 Task: Audio Analysis: Display audio waveform of an audio file.
Action: Mouse moved to (695, 648)
Screenshot: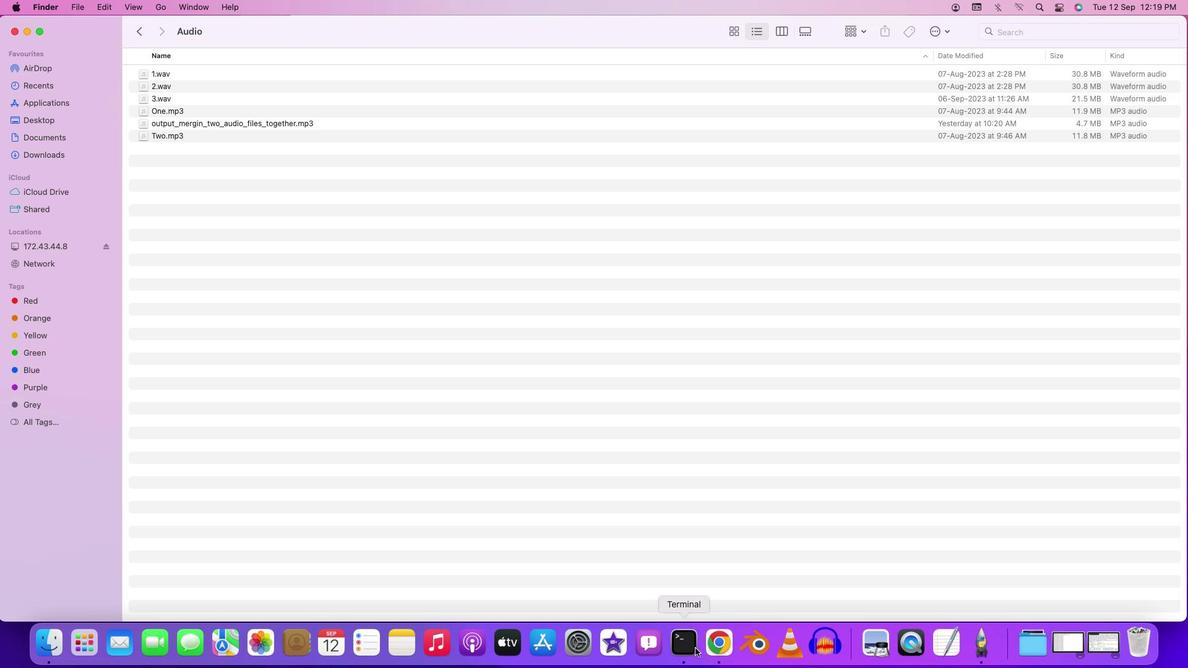 
Action: Mouse pressed right at (695, 648)
Screenshot: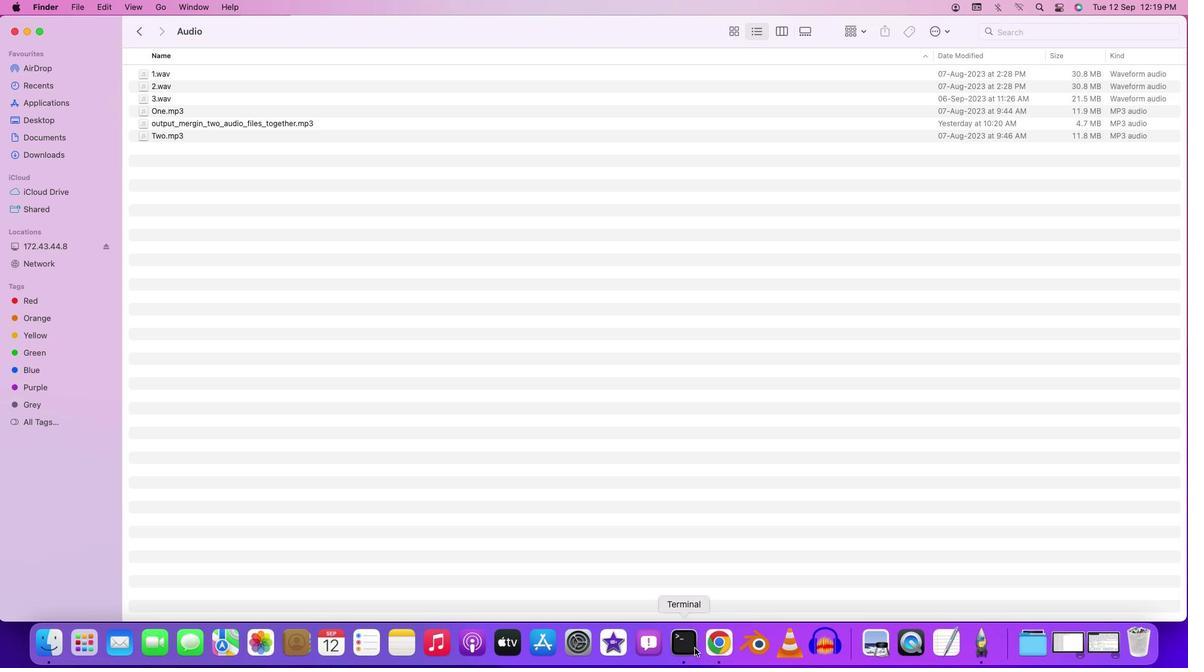 
Action: Mouse moved to (710, 489)
Screenshot: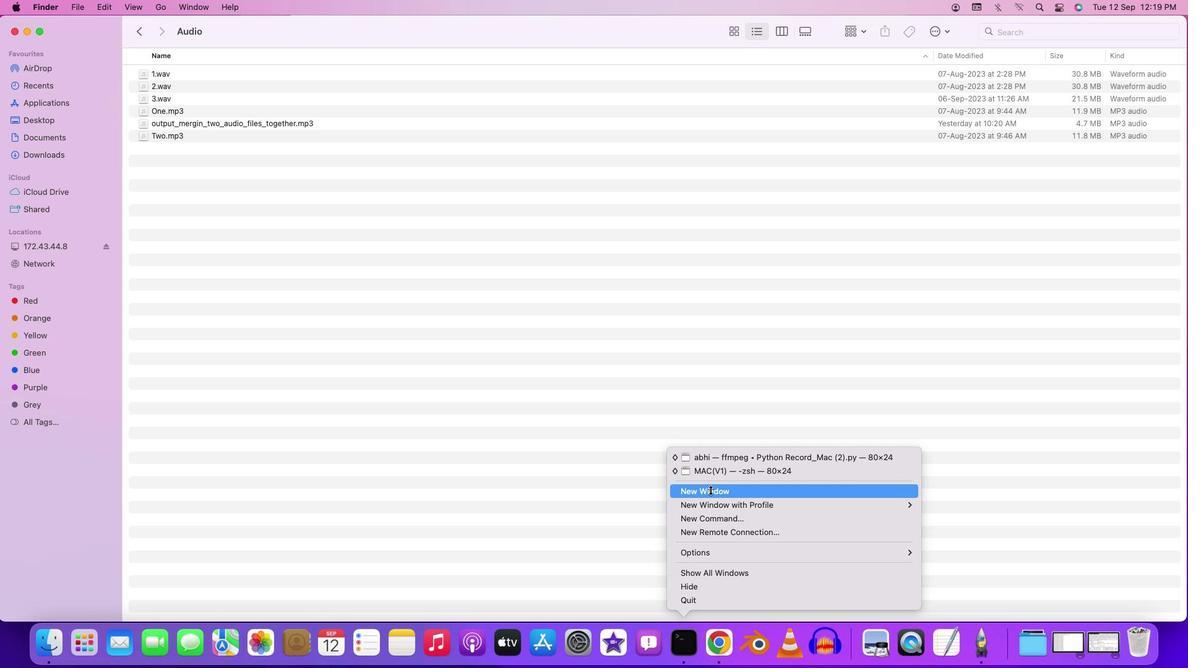 
Action: Mouse pressed left at (710, 489)
Screenshot: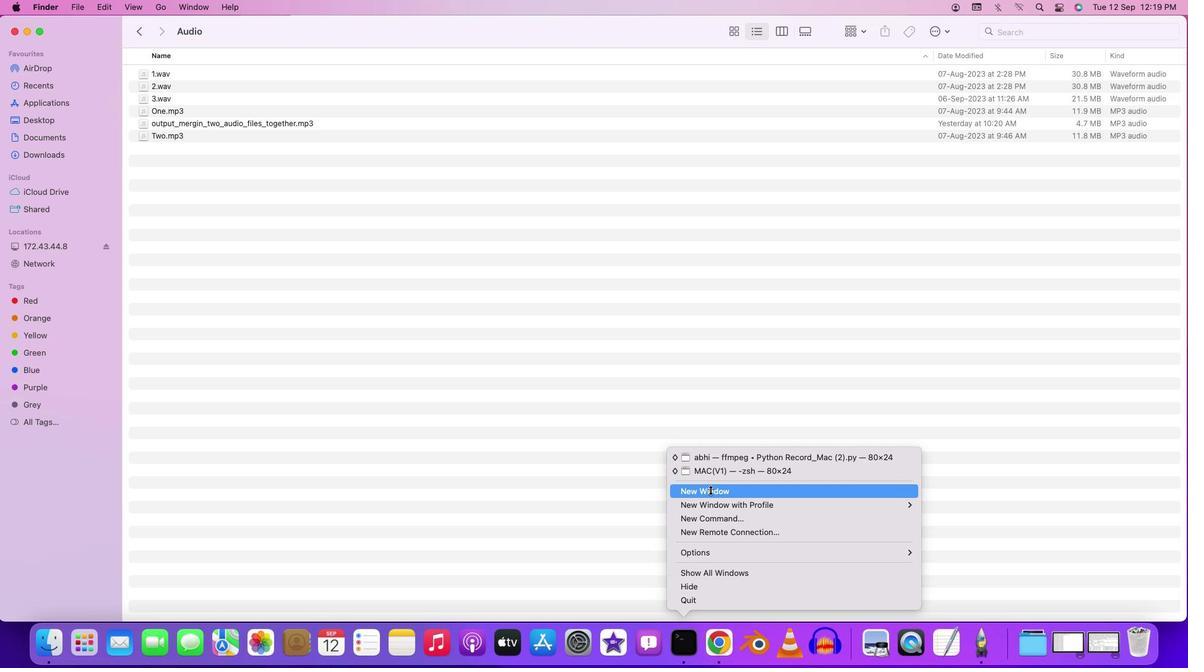 
Action: Mouse moved to (506, 302)
Screenshot: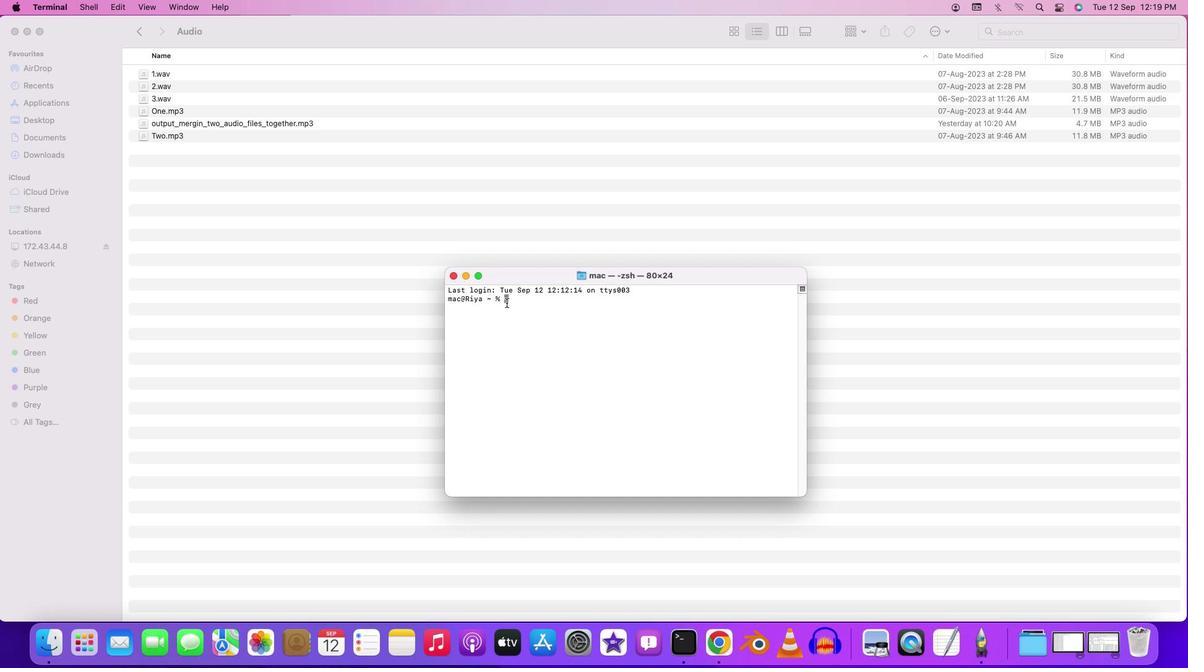 
Action: Mouse pressed left at (506, 302)
Screenshot: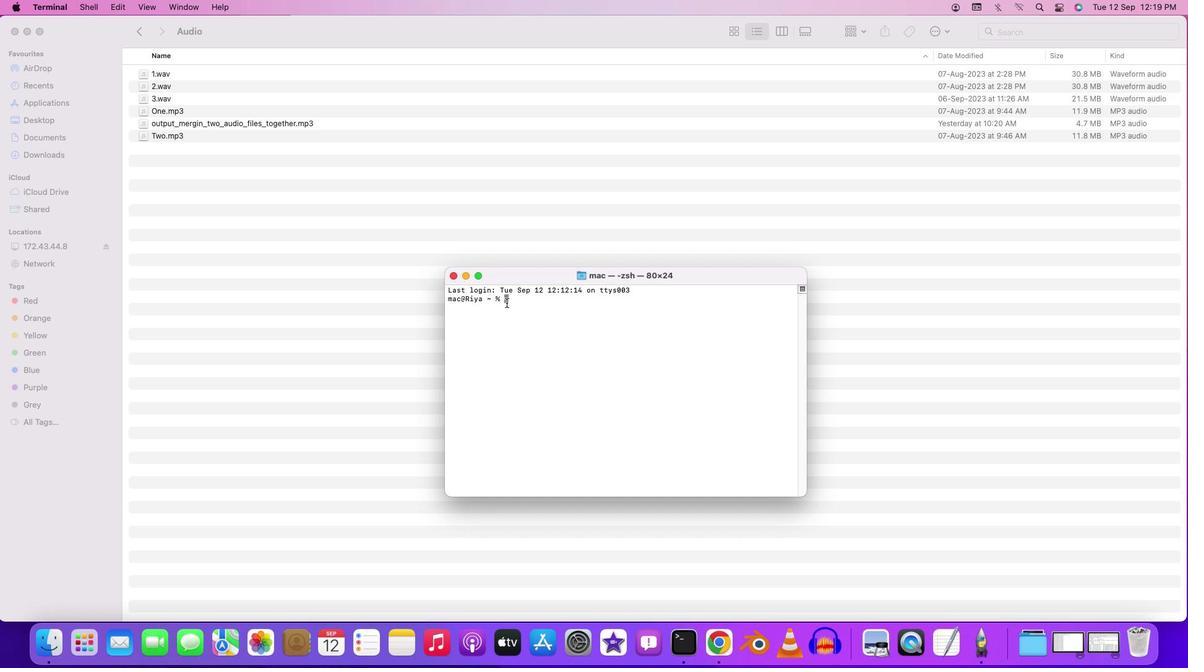 
Action: Mouse moved to (507, 302)
Screenshot: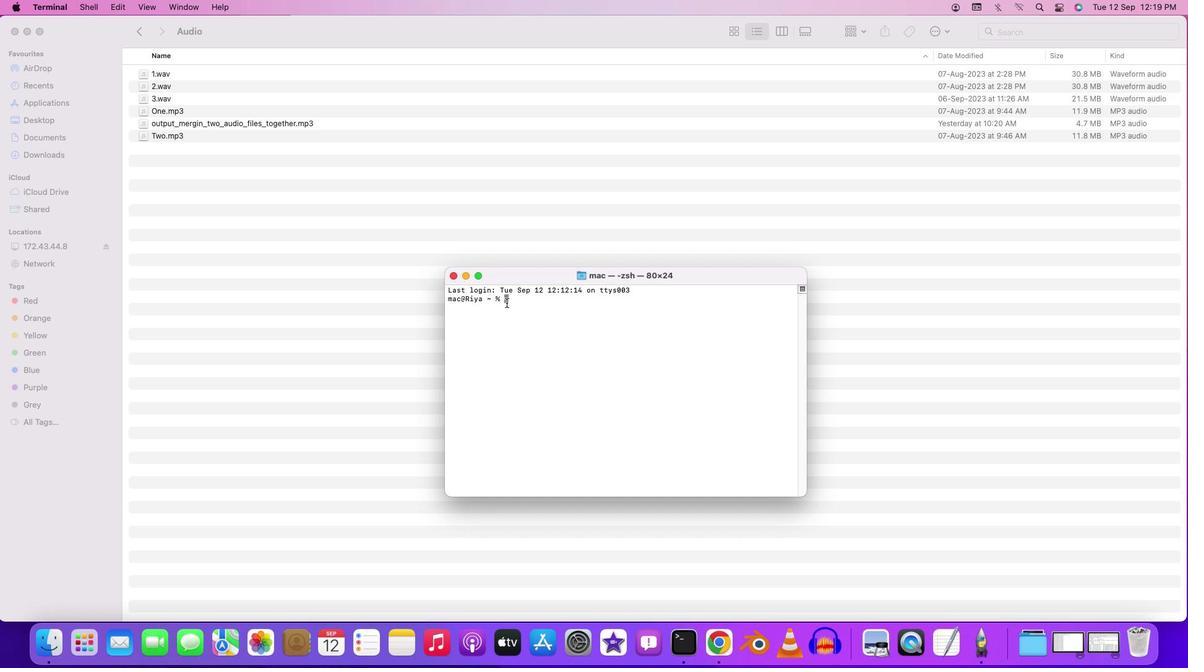 
Action: Key pressed 'c''d'Key.space'd''s'Key.backspace'e''s''k''t''o''p'Key.enter'c''d'Key.spaceKey.shift'F''F''m''p''e''g'Key.enter'c''d'Key.space'a''n''a''l''y''s''i''s'Key.enter'c''d'Key.spaceKey.shift'A''u''d''i''o'Key.enter'f''f''m''p''e''g'Key.space'-''i'Key.spaceKey.shift'T''w''o''.''m''p''3'Key.space'-''l''a''v''f''i'Key.leftKey.rightKey.rightKey.space's''h''o''w''s''p''e''c''t''r''u''m''p''i''c'Key.leftKey.leftKey.leftKey.leftKey.leftKey.leftKey.leftKey.leftKey.rightKey.rightKey.rightKey.rightKey.rightKey.rightKey.rightKey.rightKey.right'=''s''=''1''9''2''0''x''1''0''8''0'Key.shift':''l''e''g''e''n''d''=''d''i''s''a''b''l''e''d'Key.leftKey.leftKey.leftKey.leftKey.leftKey.leftKey.leftKey.leftKey.leftKey.leftKey.leftKey.leftKey.leftKey.leftKey.leftKey.leftKey.leftKey.leftKey.leftKey.leftKey.leftKey.leftKey.leftKey.rightKey.rightKey.rightKey.rightKey.rightKey.rightKey.rightKey.rightKey.rightKey.rightKey.rightKey.rightKey.rightKey.rightKey.rightKey.rightKey.rightKey.rightKey.rightKey.rightKey.rightKey.rightKey.rightKey.rightKey.rightKey.rightKey.spaceKey.shift'O''u''t''p''u''t'Key.shift'_''w''a''b''e'Key.backspaceKey.backspace'v''e''f''r''o'Key.backspaceKey.backspace'r''o''m'Key.shift'_''o''f'Key.shift'_''a''u''d''e''i''o'Key.spaceKey.backspaceKey.backspaceKey.backspaceKey.backspace'i''o'Key.shift'_''f''i''l''e'Key.shift'_'Key.shift'T''w''o''.''m'Key.backspace'p''n''g'Key.enter
Screenshot: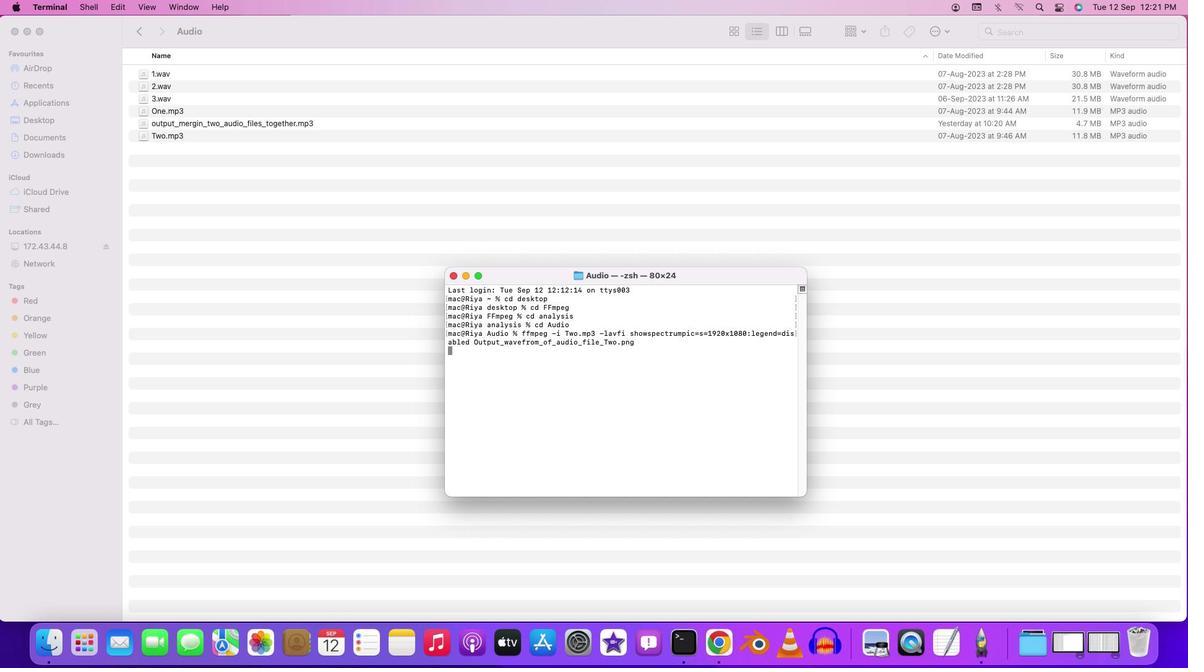 
Action: Mouse moved to (572, 480)
Screenshot: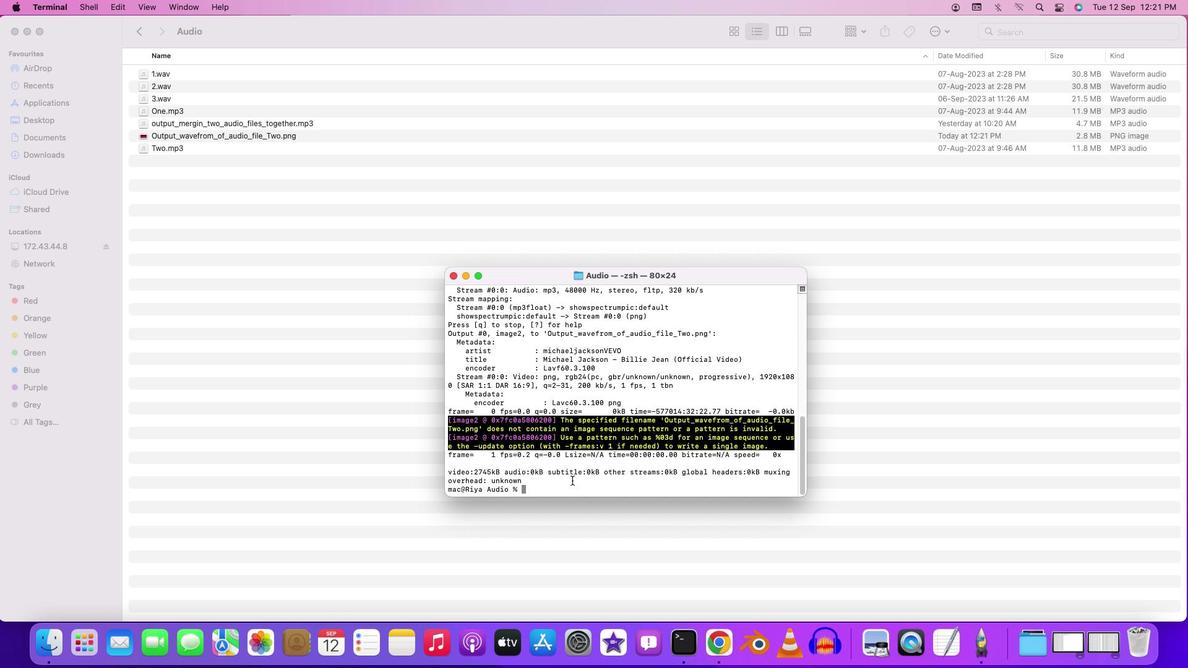 
Action: Mouse pressed left at (572, 480)
Screenshot: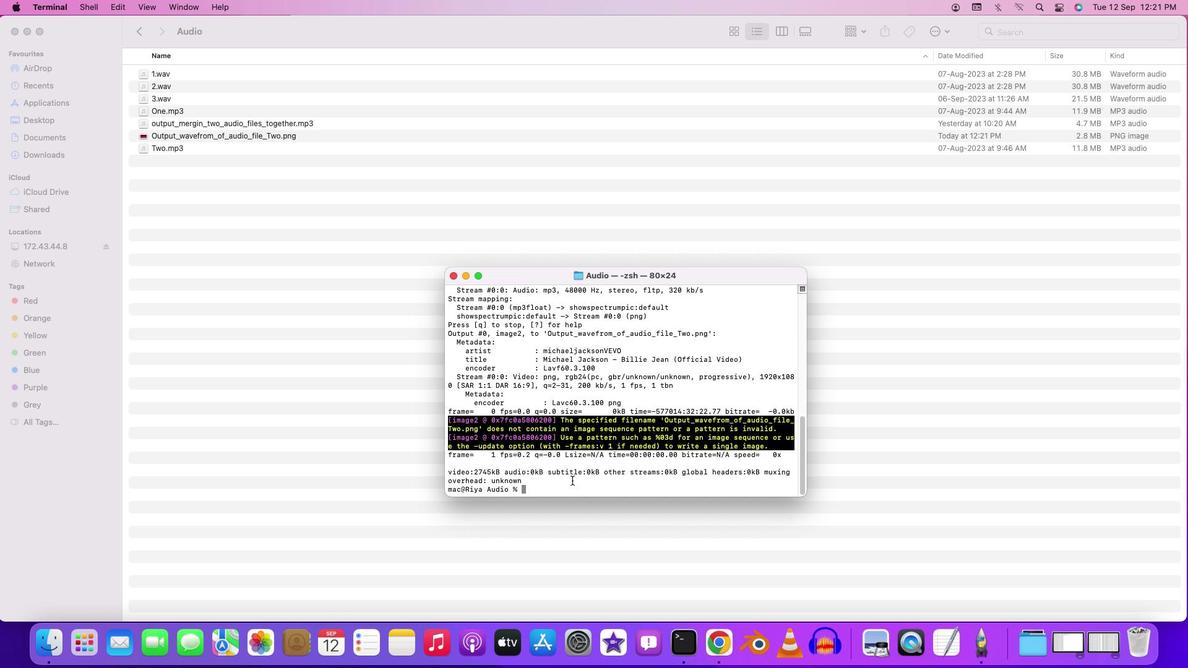 
Action: Mouse moved to (580, 478)
Screenshot: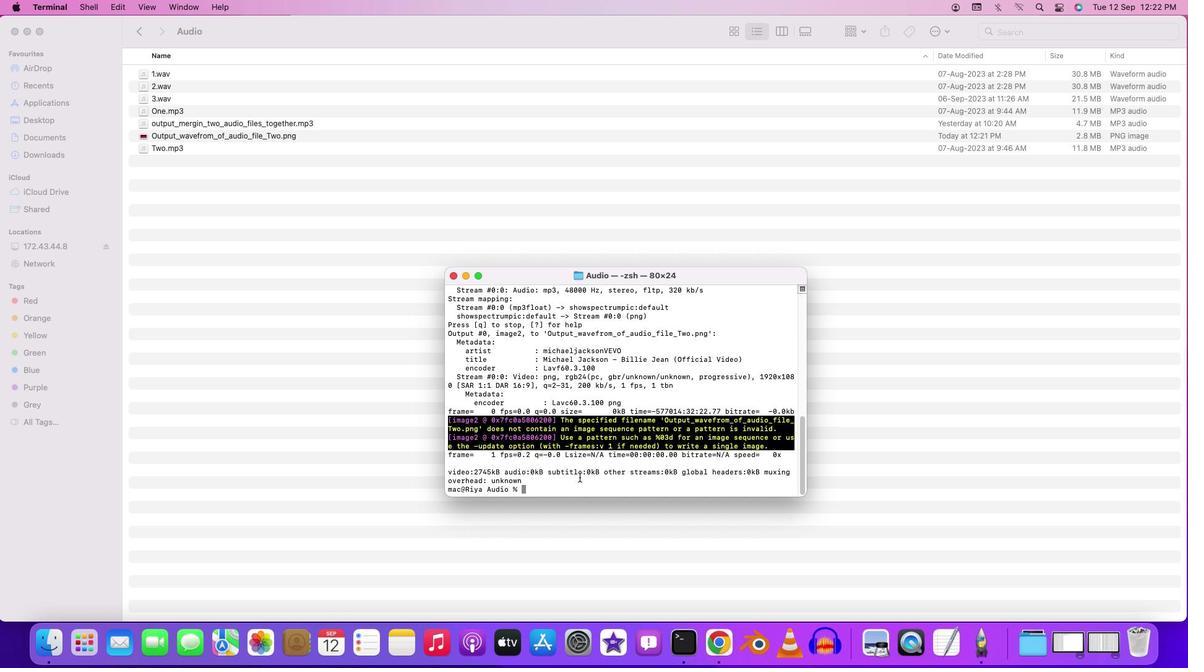 
